 Task: Add Tea Tree Therapy Eucalyptus Soap to the cart.
Action: Mouse moved to (719, 259)
Screenshot: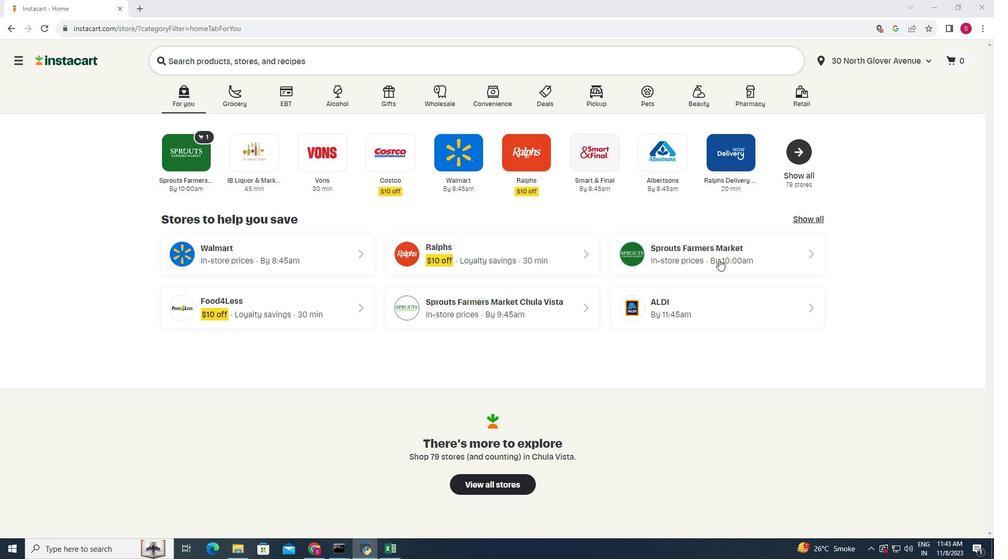
Action: Mouse pressed left at (719, 259)
Screenshot: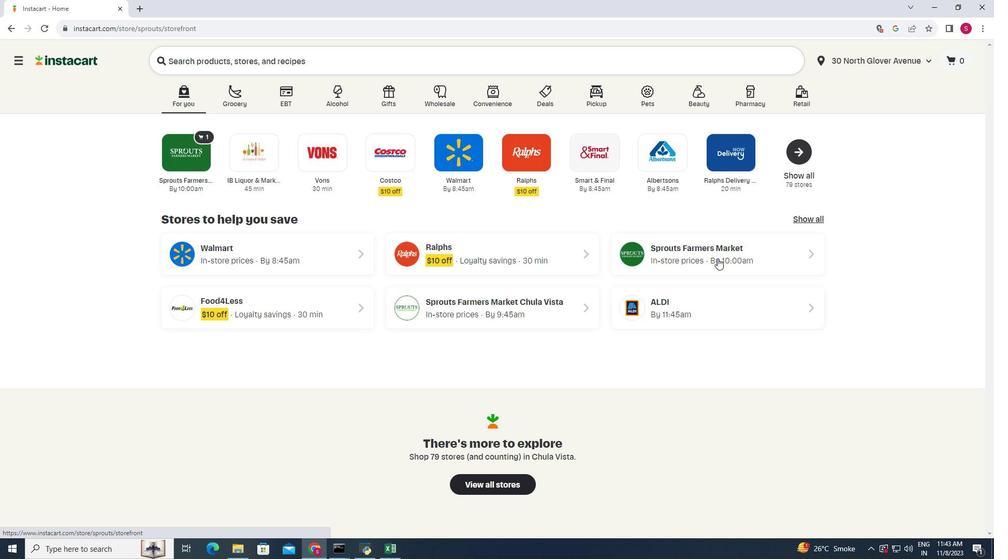 
Action: Mouse moved to (62, 357)
Screenshot: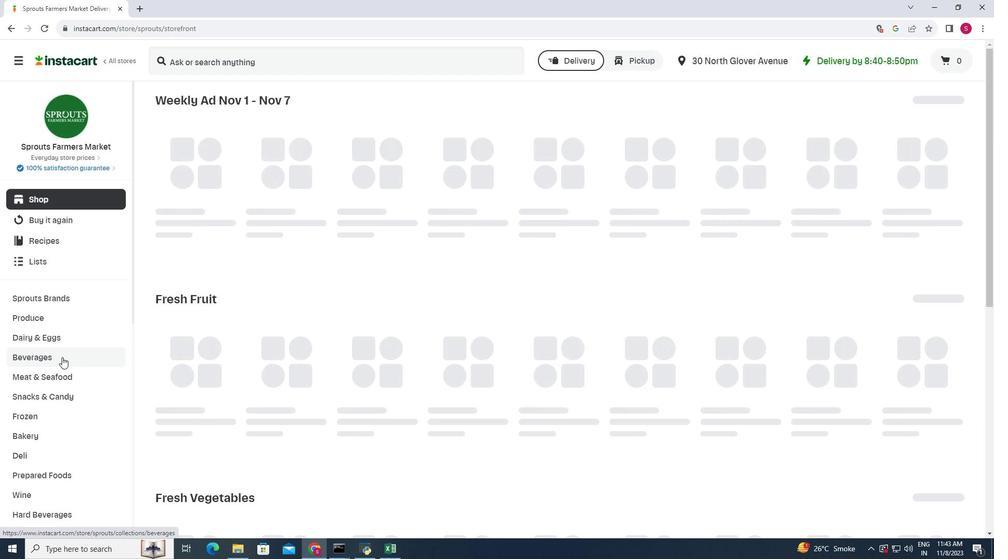 
Action: Mouse scrolled (62, 356) with delta (0, 0)
Screenshot: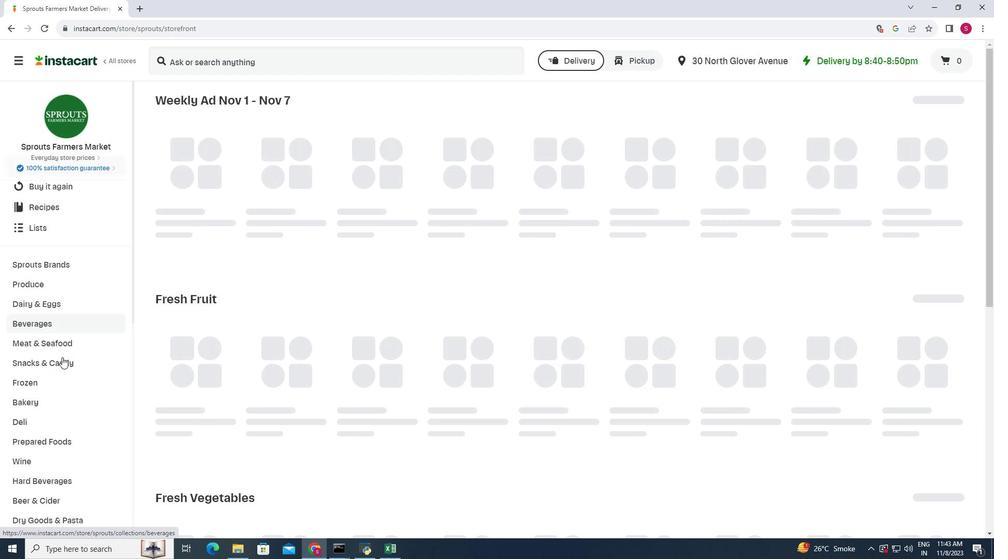 
Action: Mouse scrolled (62, 356) with delta (0, 0)
Screenshot: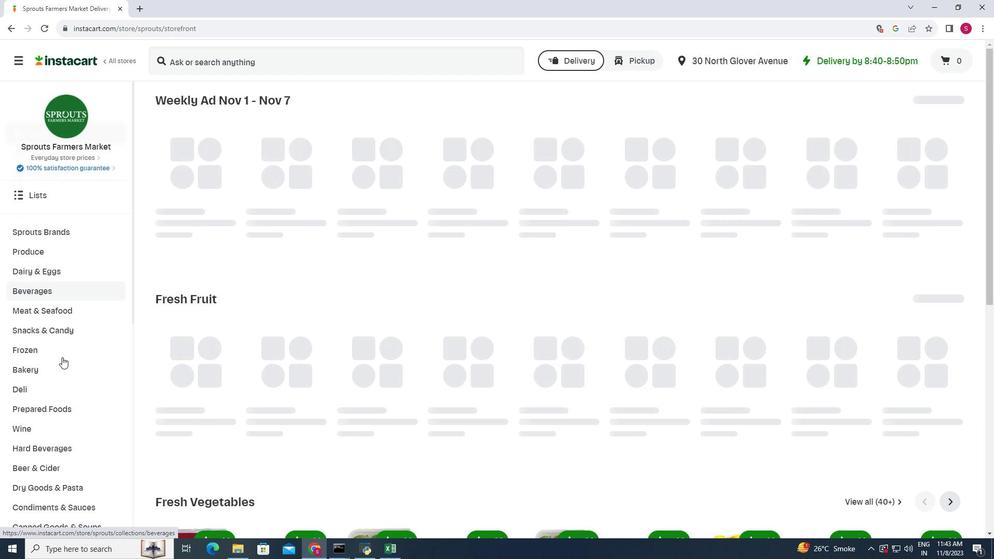 
Action: Mouse scrolled (62, 356) with delta (0, 0)
Screenshot: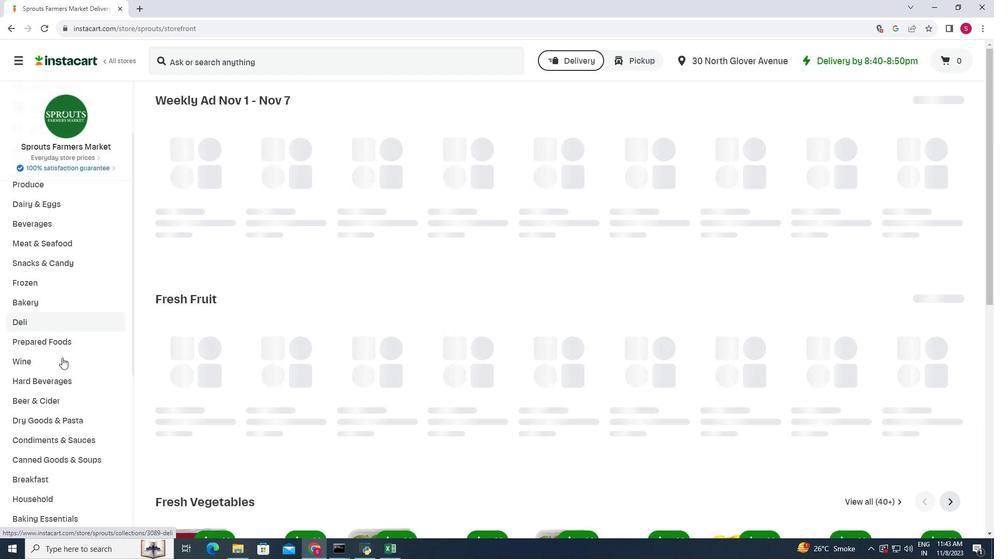 
Action: Mouse moved to (62, 361)
Screenshot: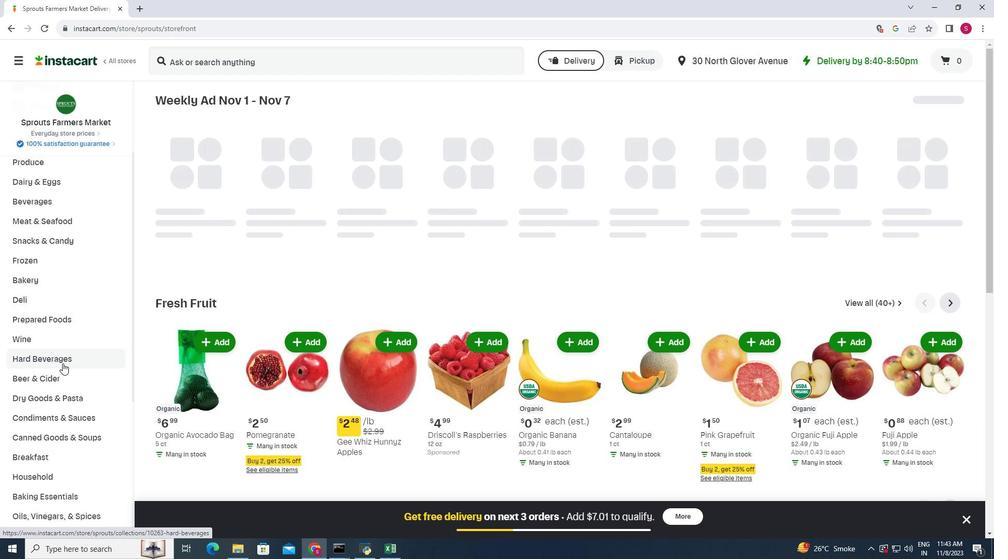 
Action: Mouse scrolled (62, 361) with delta (0, 0)
Screenshot: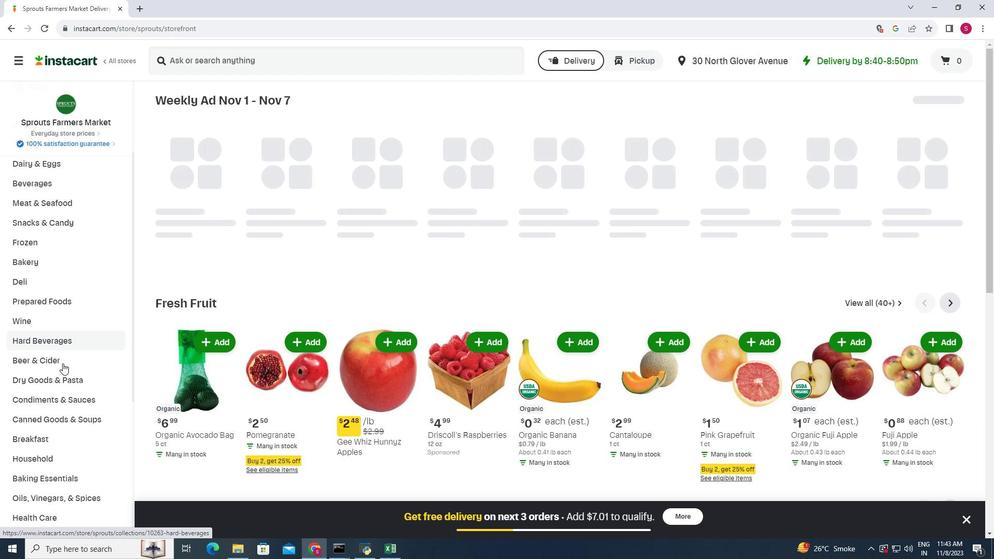 
Action: Mouse moved to (62, 364)
Screenshot: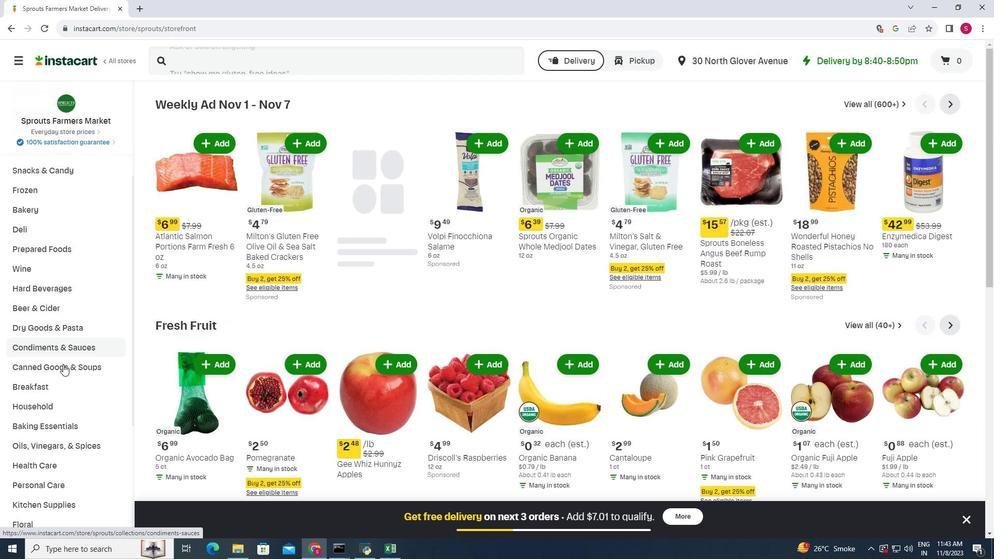
Action: Mouse scrolled (62, 363) with delta (0, 0)
Screenshot: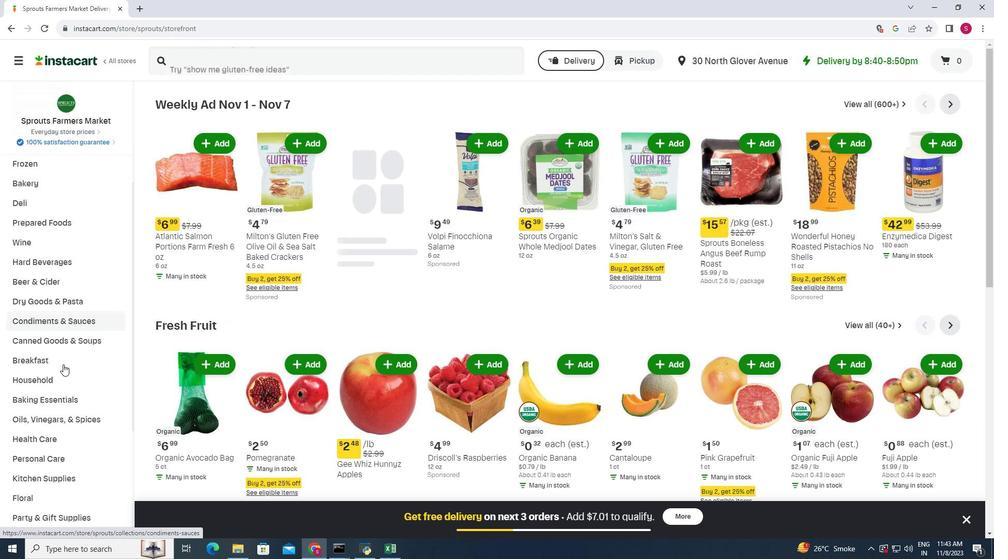 
Action: Mouse moved to (63, 364)
Screenshot: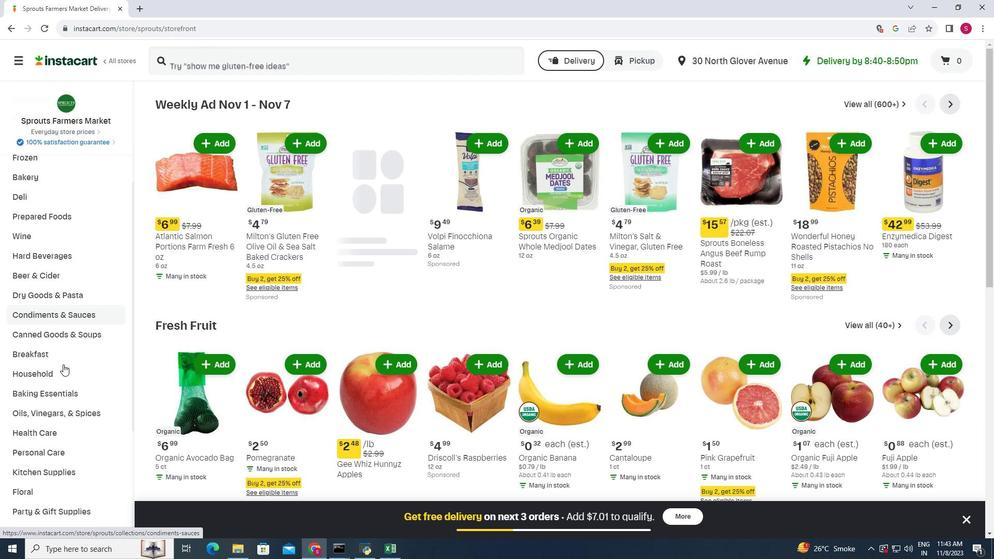
Action: Mouse scrolled (63, 364) with delta (0, 0)
Screenshot: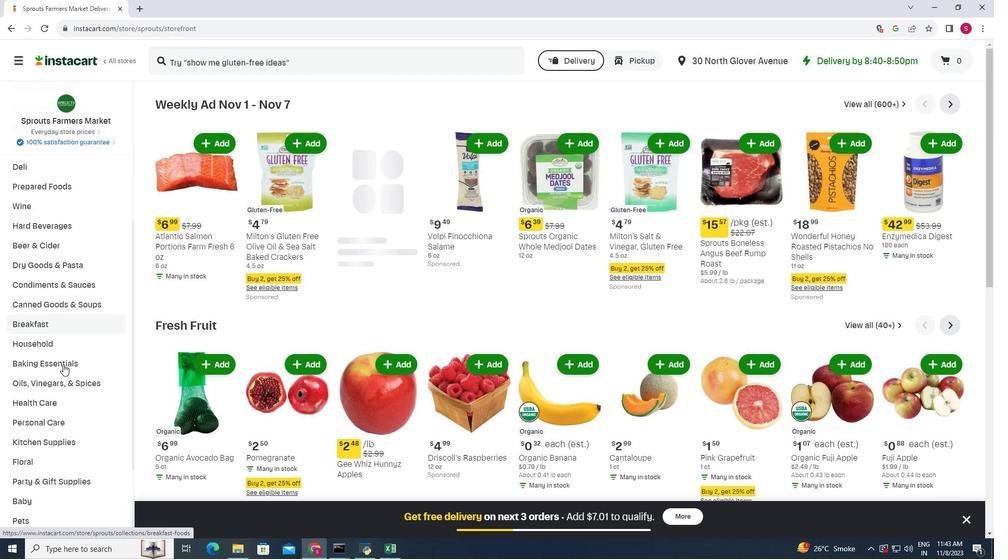 
Action: Mouse moved to (54, 399)
Screenshot: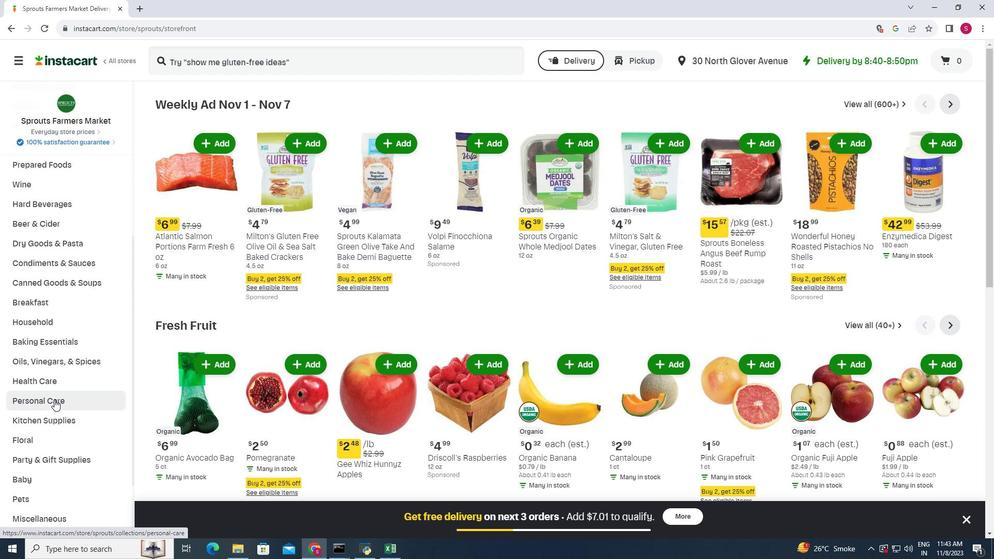 
Action: Mouse pressed left at (54, 399)
Screenshot: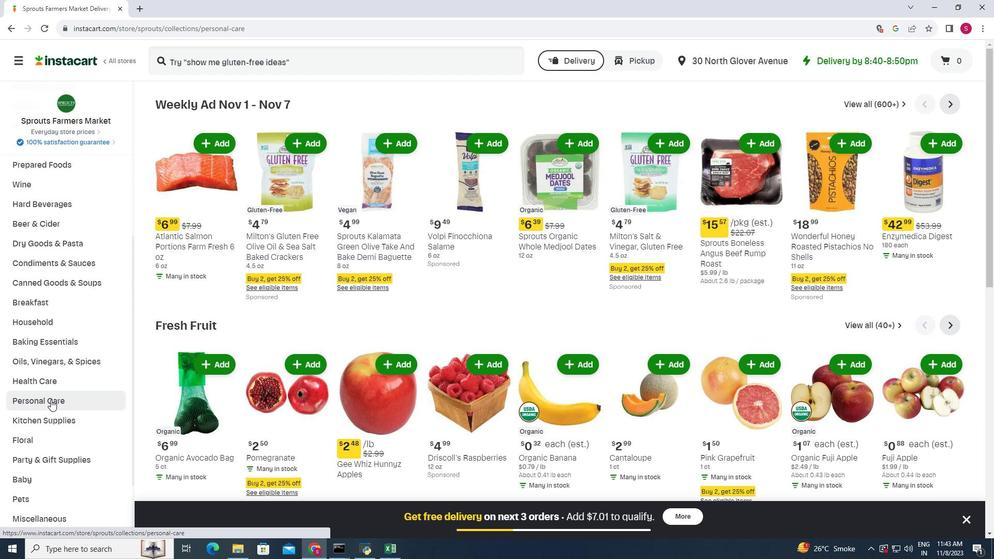 
Action: Mouse moved to (256, 130)
Screenshot: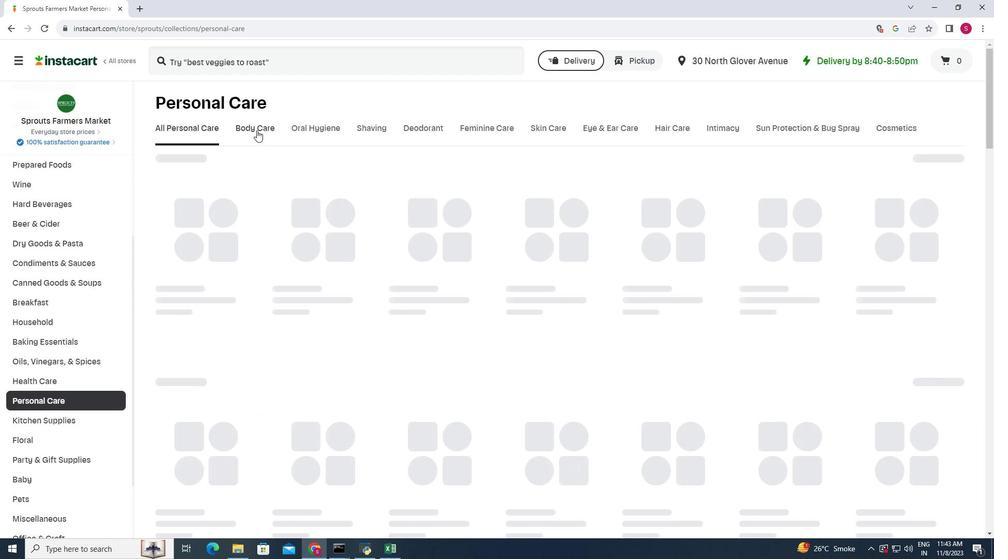 
Action: Mouse pressed left at (256, 130)
Screenshot: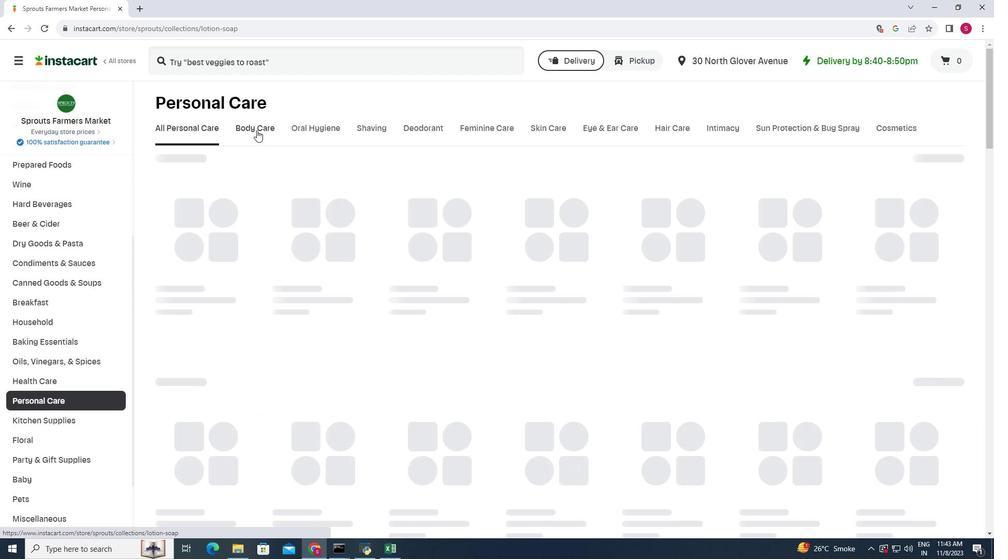 
Action: Mouse moved to (267, 65)
Screenshot: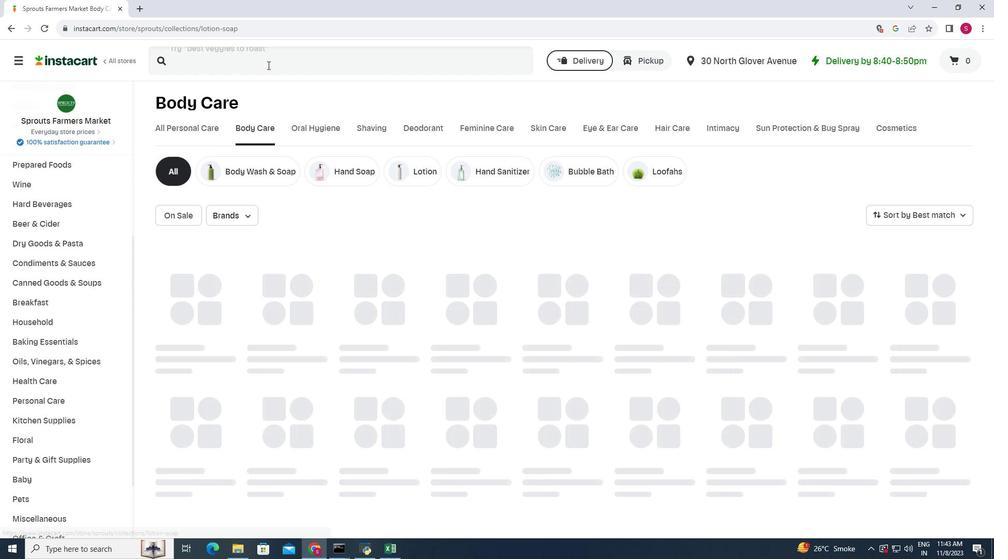 
Action: Mouse pressed left at (267, 65)
Screenshot: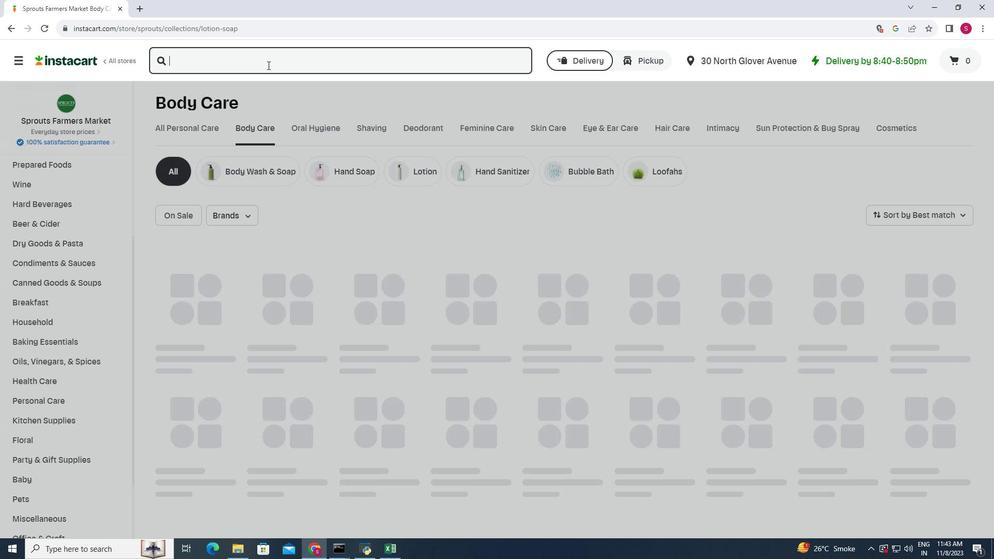 
Action: Key pressed <Key.shift>Tea<Key.space><Key.shift>Tree<Key.space><Key.shift>Therapy<Key.space><Key.shift>Eucalyptus<Key.space><Key.shift>Soap<Key.enter>
Screenshot: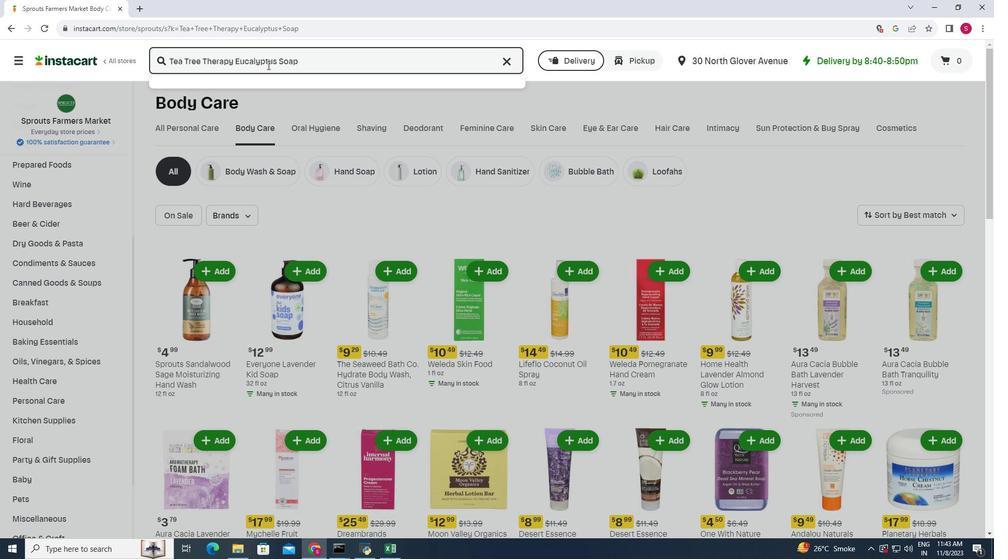 
Action: Mouse moved to (151, 127)
Screenshot: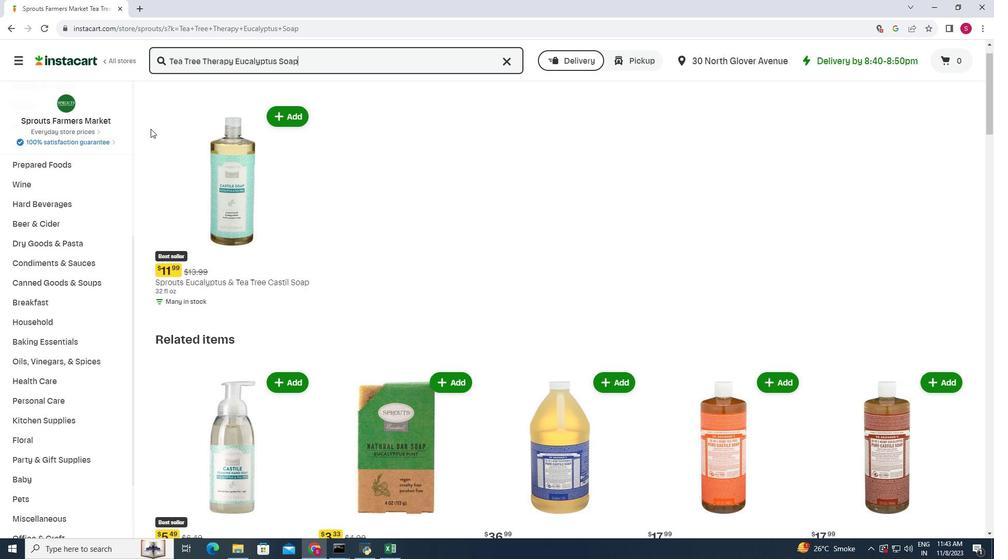 
Action: Mouse scrolled (151, 127) with delta (0, 0)
Screenshot: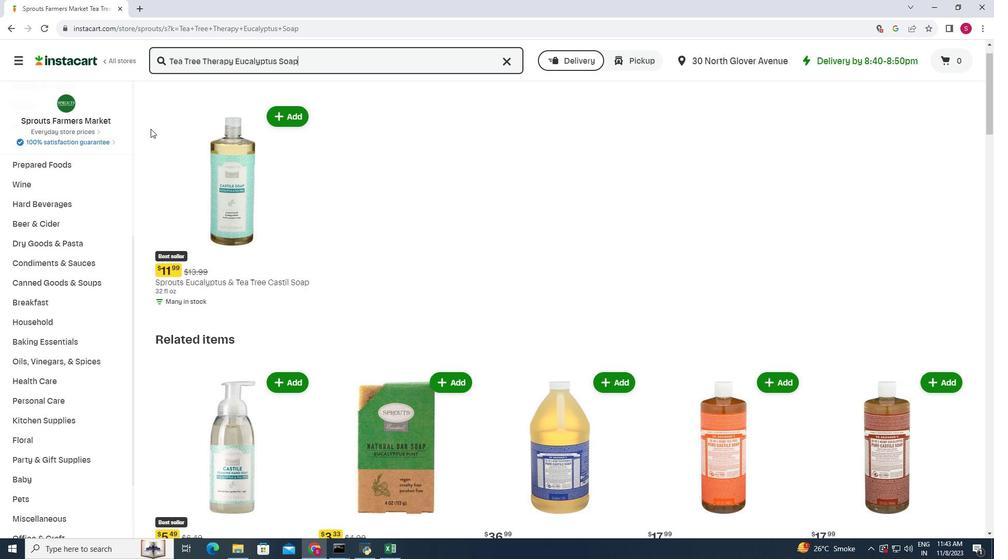 
Action: Mouse moved to (150, 129)
Screenshot: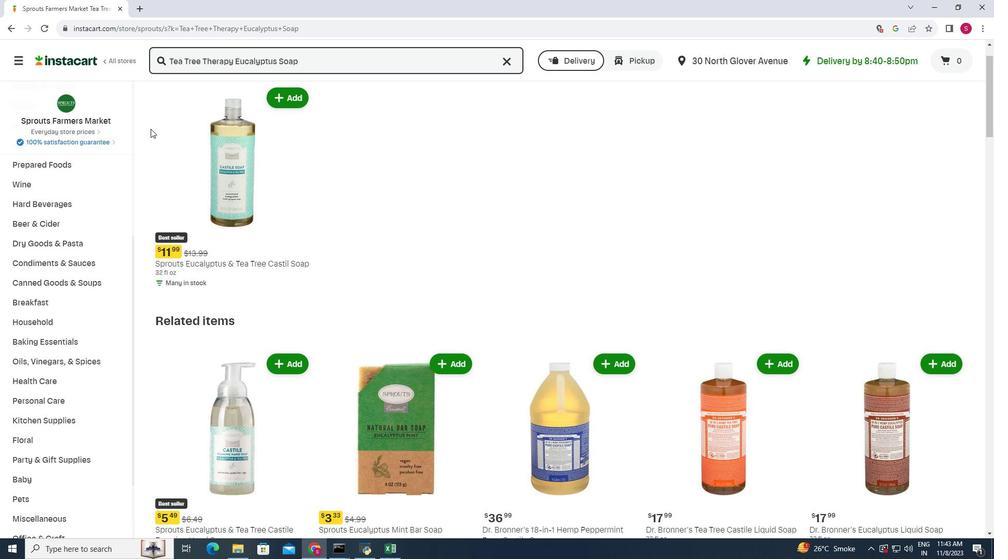 
Action: Mouse scrolled (150, 128) with delta (0, 0)
Screenshot: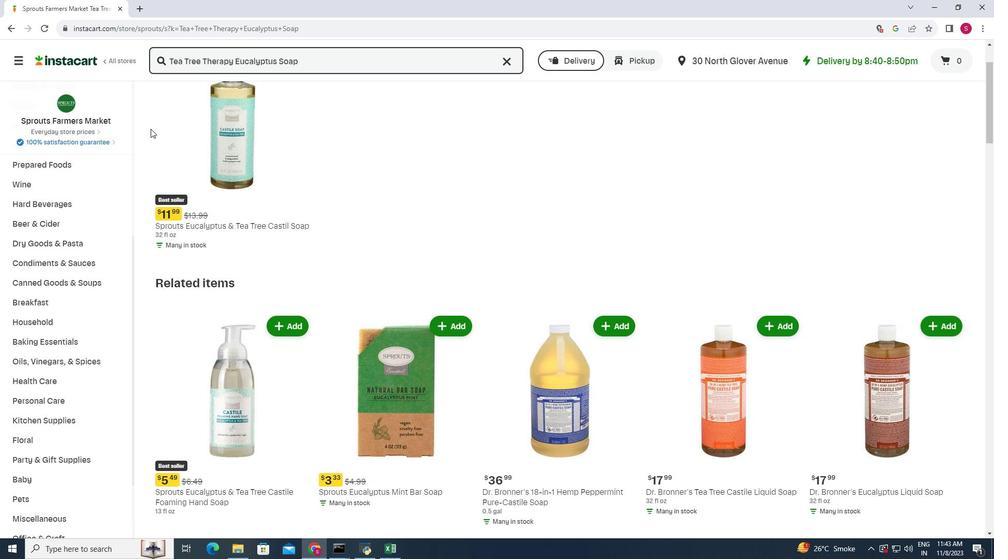 
Action: Mouse moved to (163, 183)
Screenshot: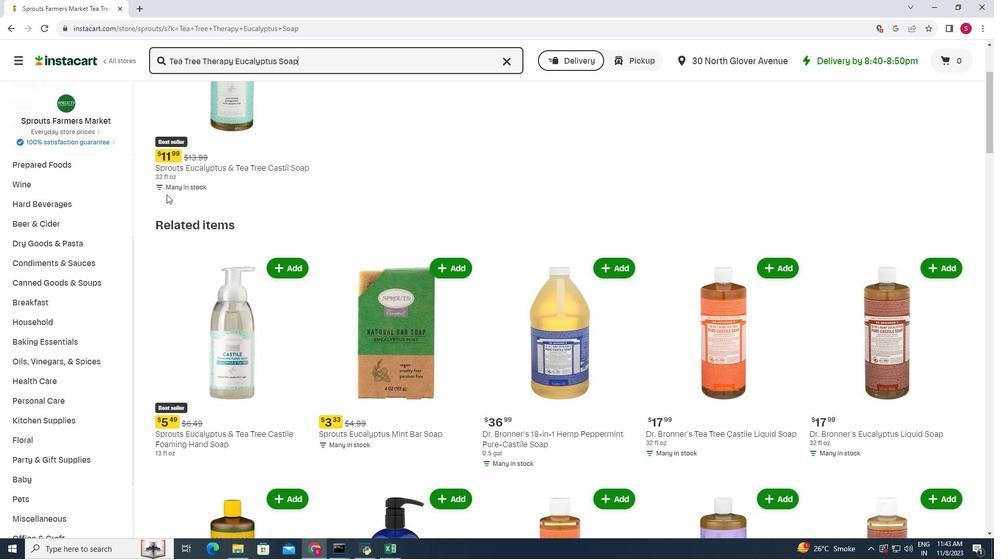 
Action: Mouse scrolled (163, 182) with delta (0, 0)
Screenshot: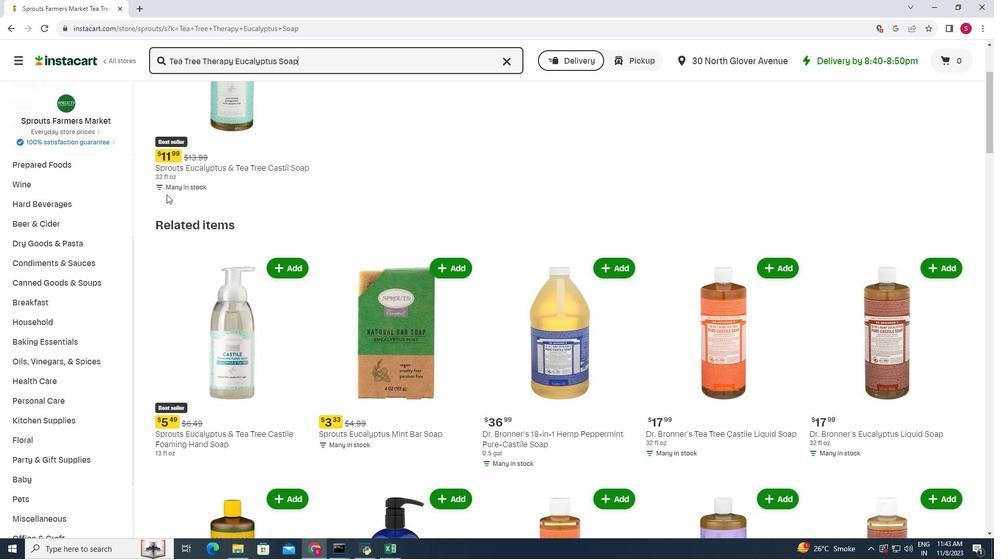 
Action: Mouse moved to (166, 194)
Screenshot: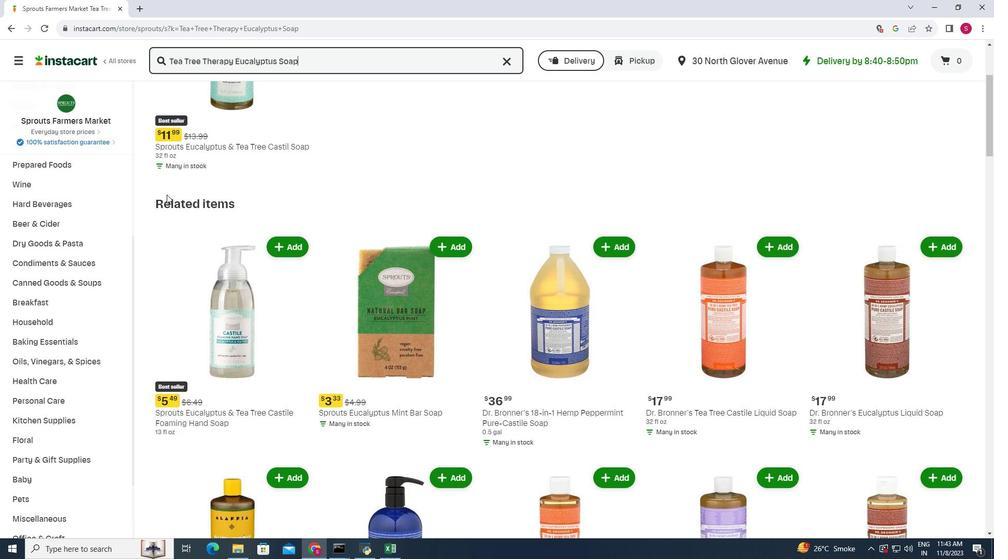 
Action: Mouse scrolled (166, 194) with delta (0, 0)
Screenshot: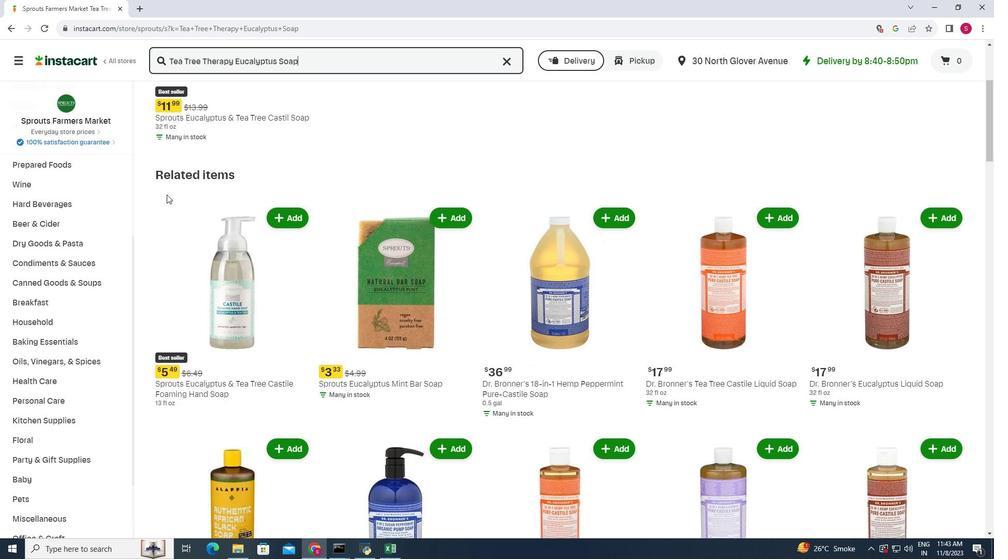 
Action: Mouse scrolled (166, 194) with delta (0, 0)
Screenshot: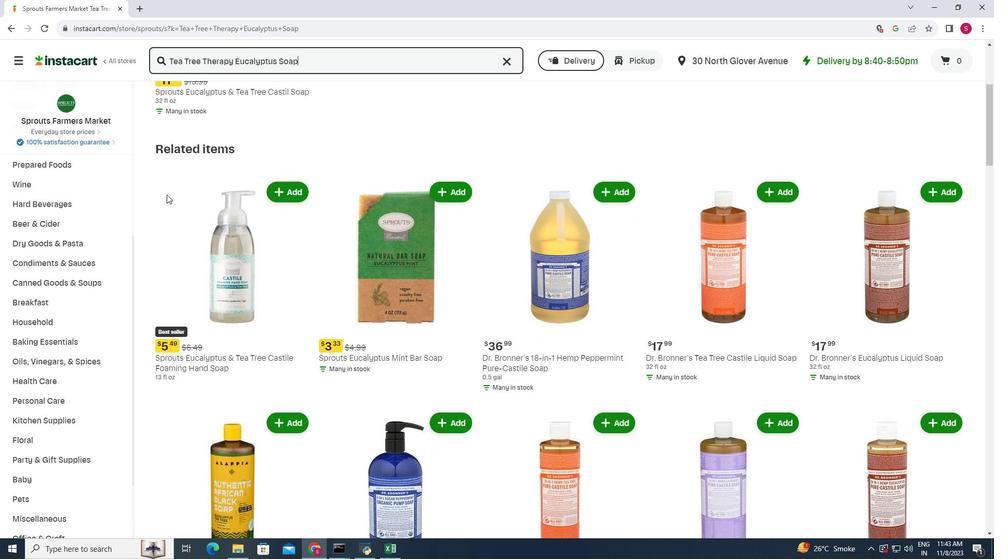 
Action: Mouse scrolled (166, 194) with delta (0, 0)
Screenshot: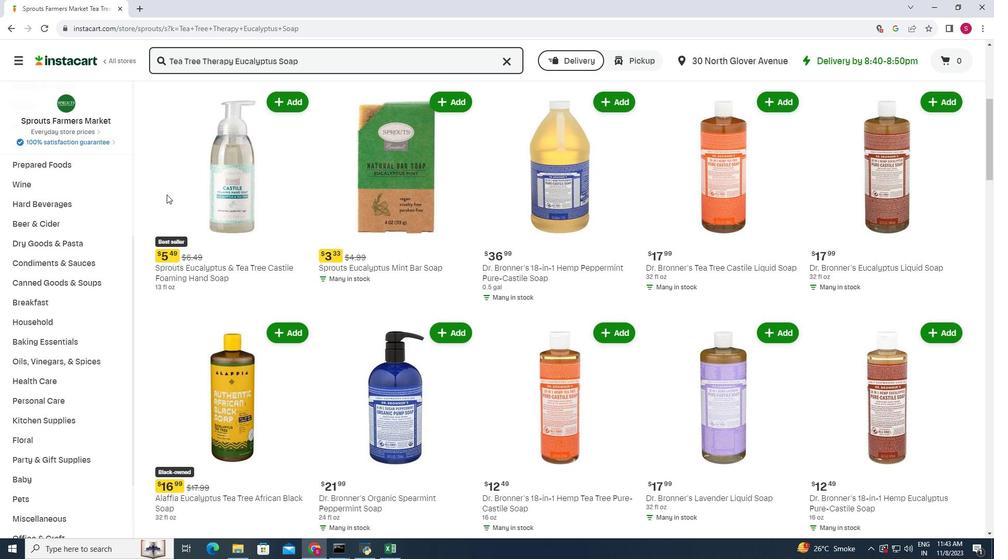 
Action: Mouse scrolled (166, 194) with delta (0, 0)
Screenshot: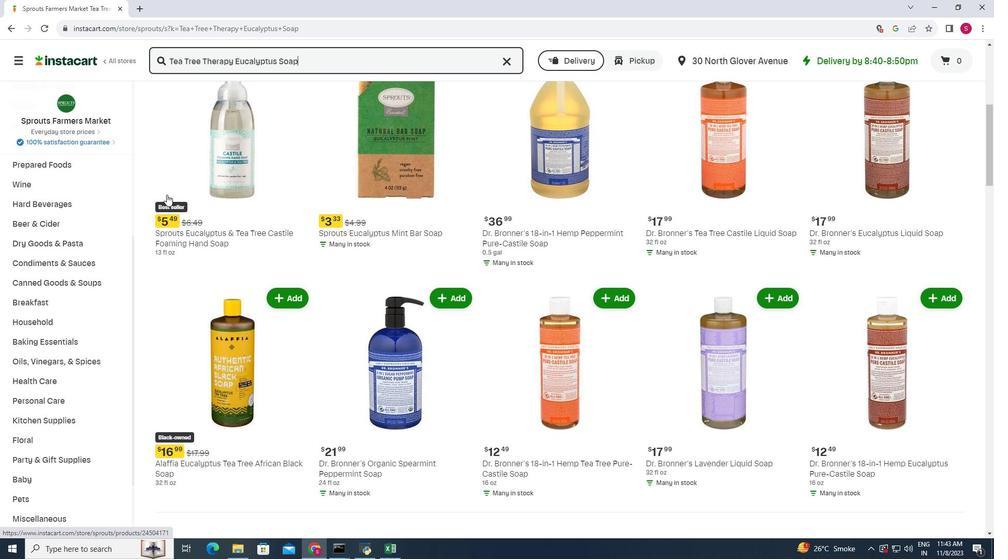 
Action: Mouse scrolled (166, 194) with delta (0, 0)
Screenshot: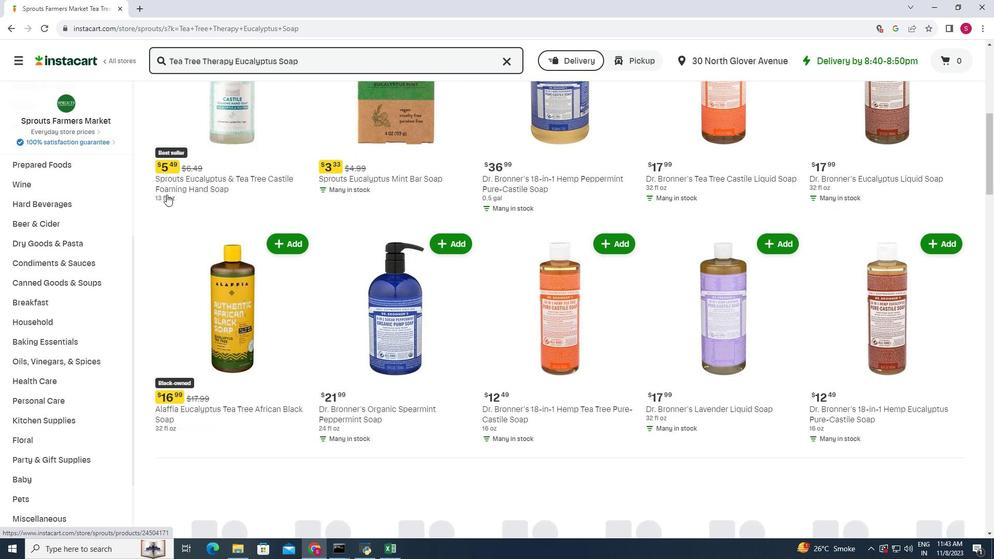 
Action: Mouse scrolled (166, 194) with delta (0, 0)
Screenshot: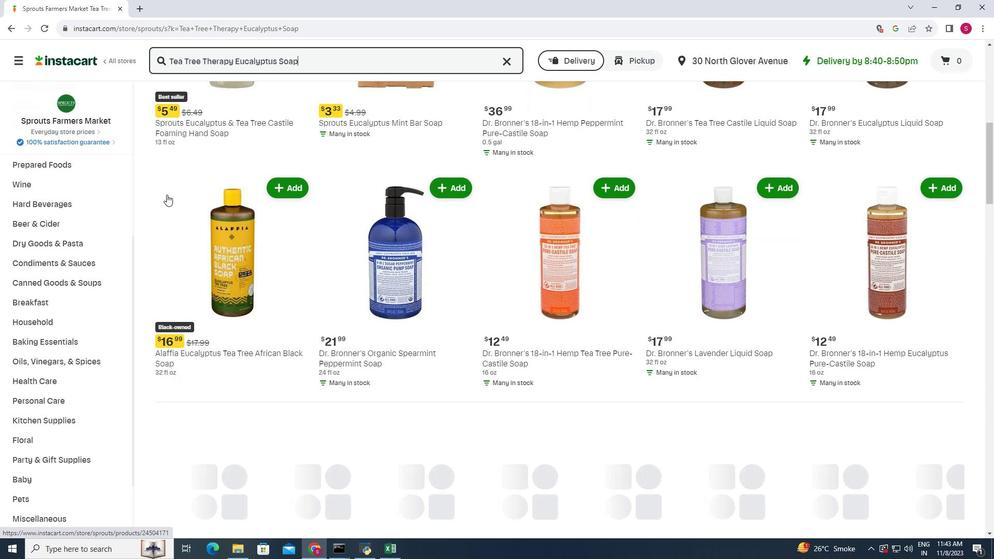 
Action: Mouse scrolled (166, 194) with delta (0, 0)
Screenshot: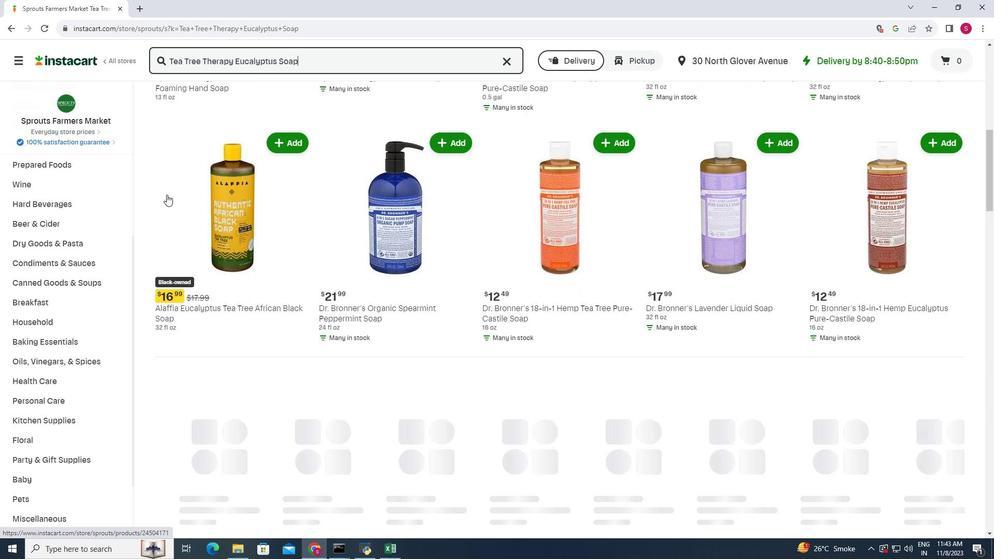 
Action: Mouse scrolled (166, 194) with delta (0, 0)
Screenshot: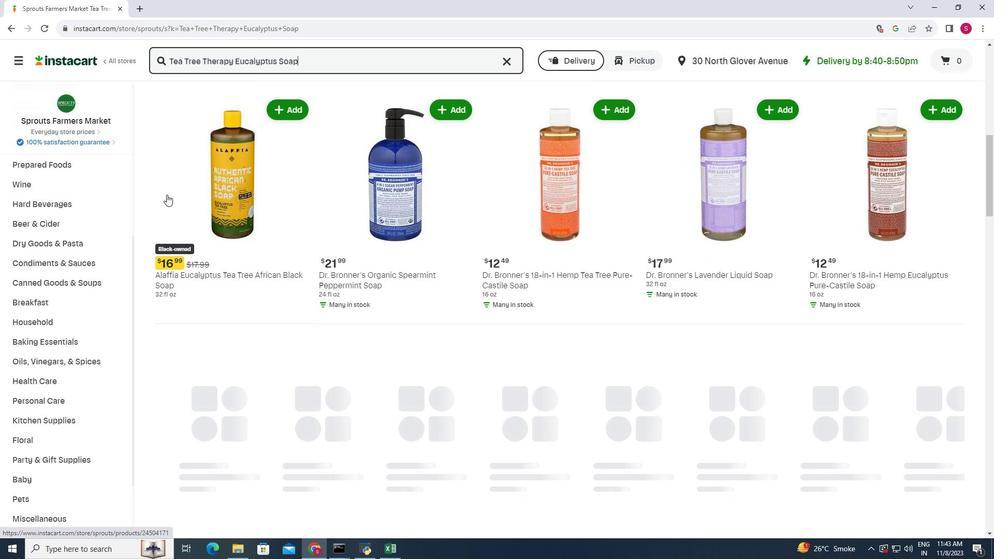 
Action: Mouse scrolled (166, 194) with delta (0, 0)
Screenshot: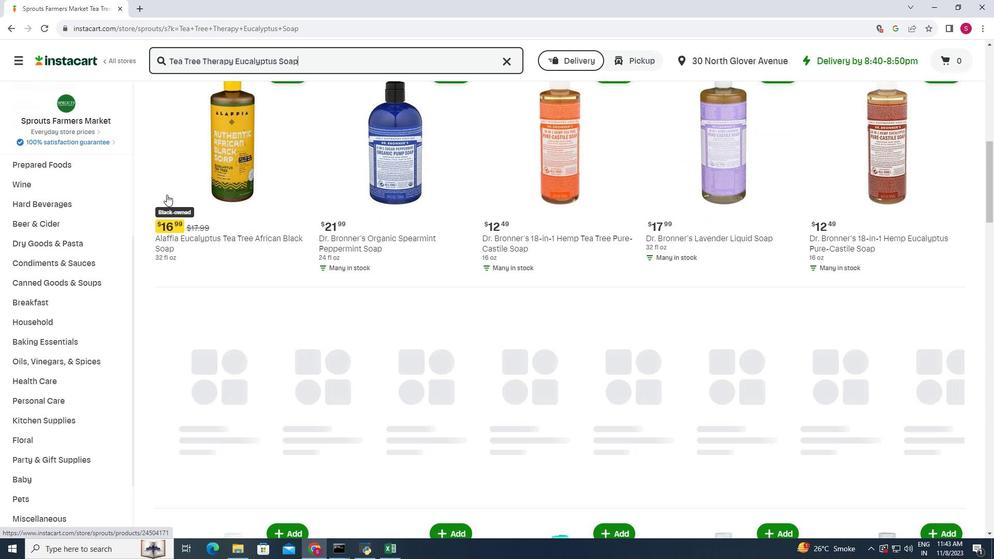 
Action: Mouse scrolled (166, 194) with delta (0, 0)
Screenshot: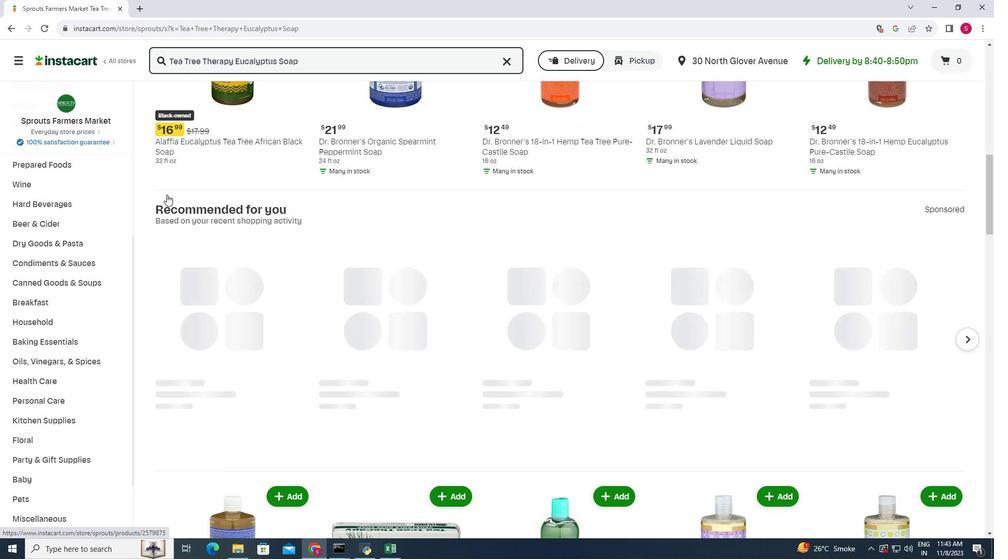 
